 Task: Add the "purple" label to card.
Action: Mouse moved to (645, 180)
Screenshot: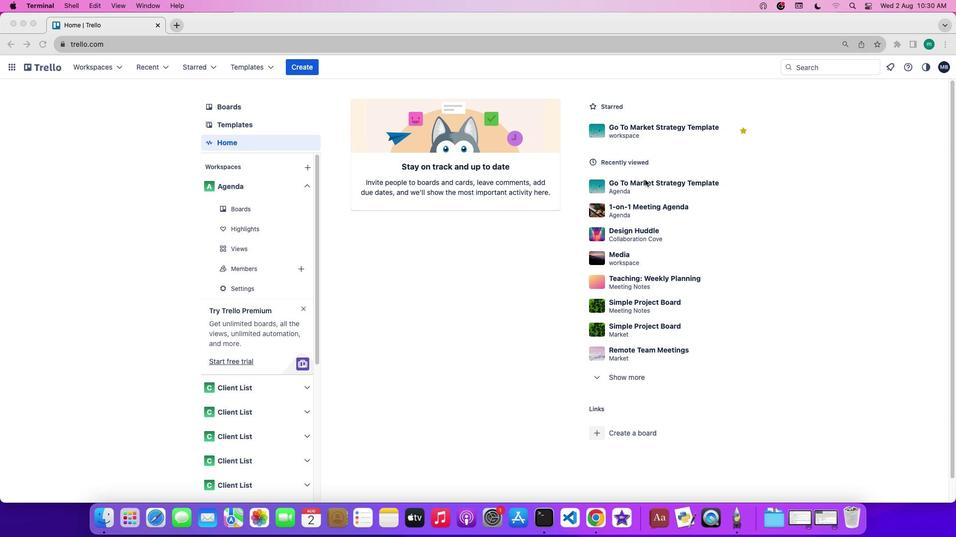 
Action: Mouse pressed left at (645, 180)
Screenshot: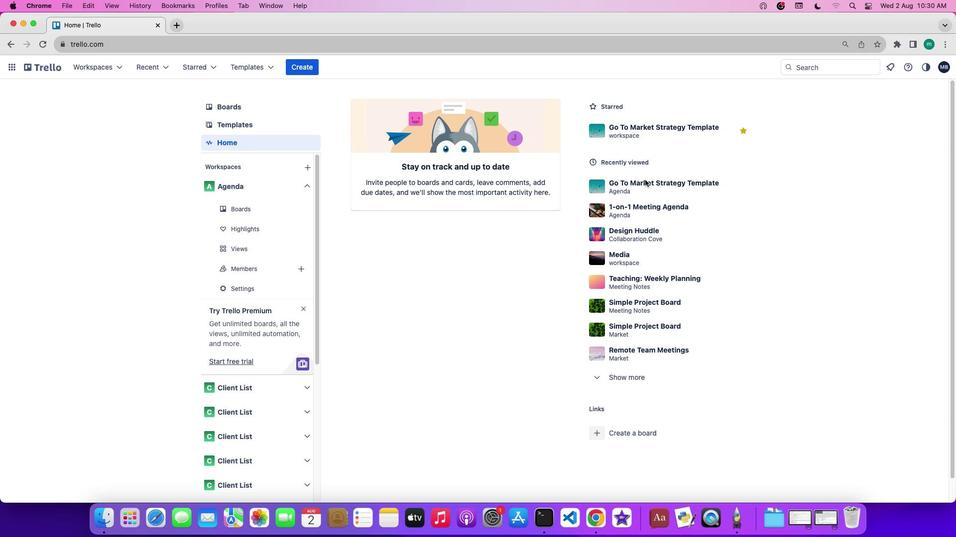 
Action: Mouse pressed left at (645, 180)
Screenshot: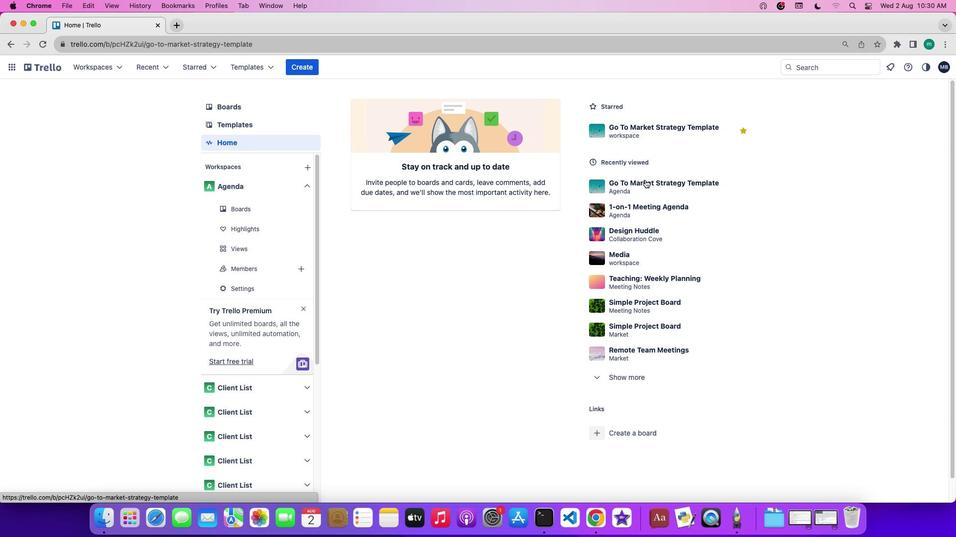 
Action: Mouse moved to (834, 225)
Screenshot: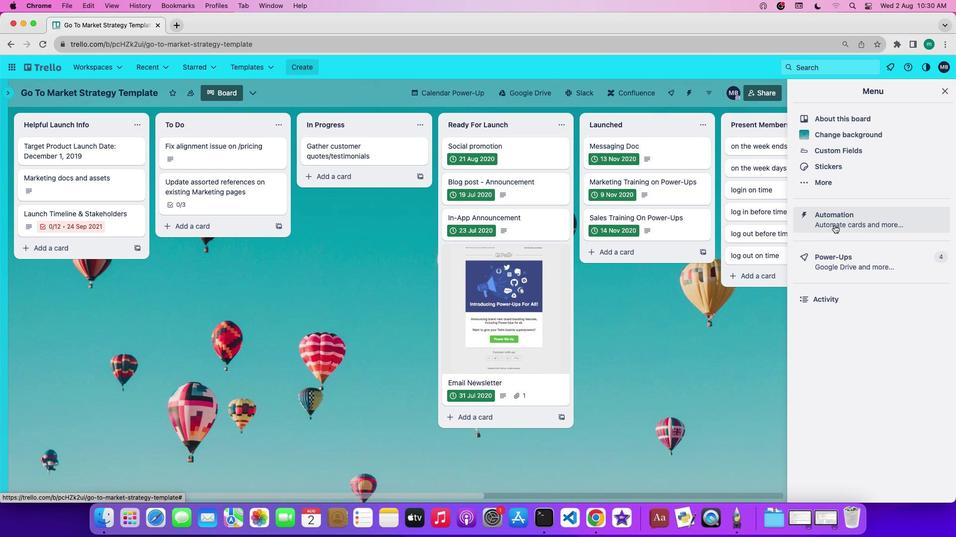 
Action: Mouse pressed left at (834, 225)
Screenshot: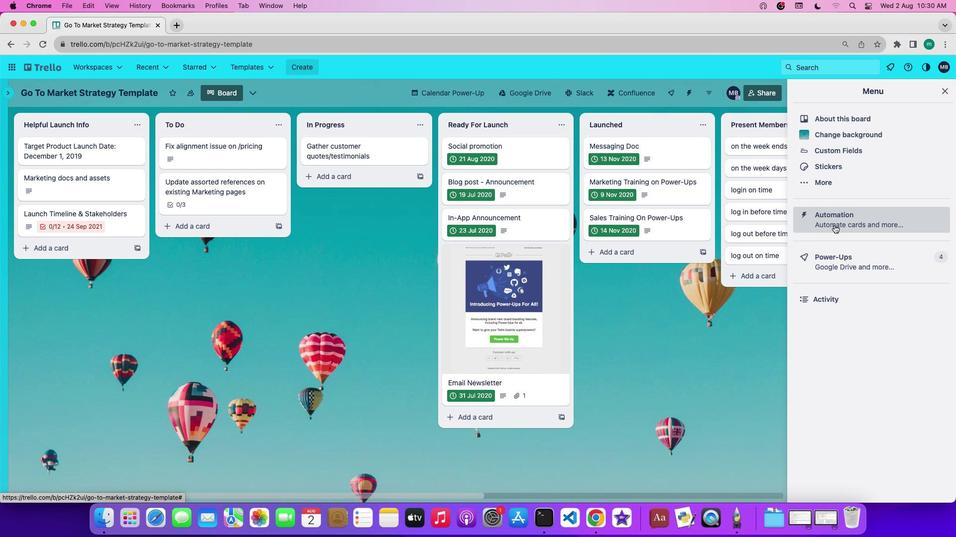 
Action: Mouse moved to (63, 263)
Screenshot: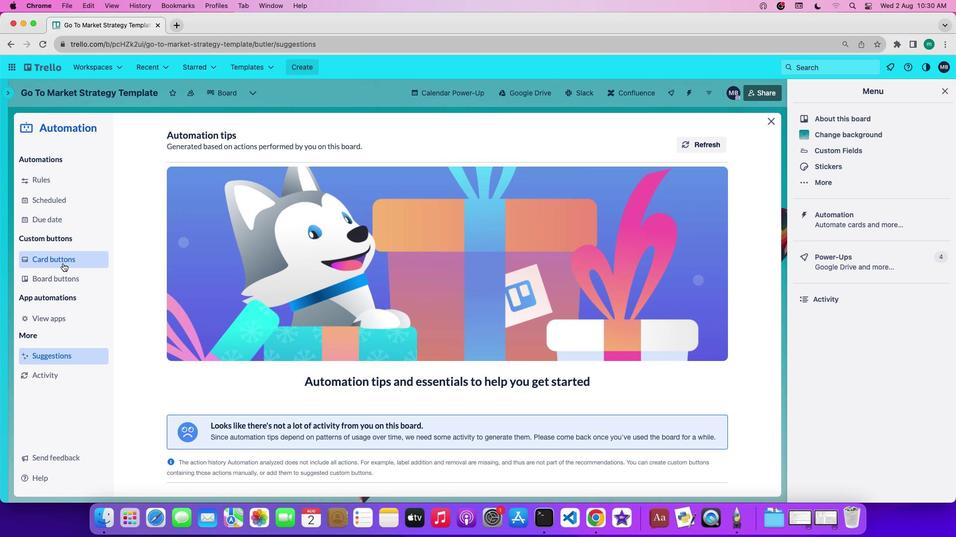 
Action: Mouse pressed left at (63, 263)
Screenshot: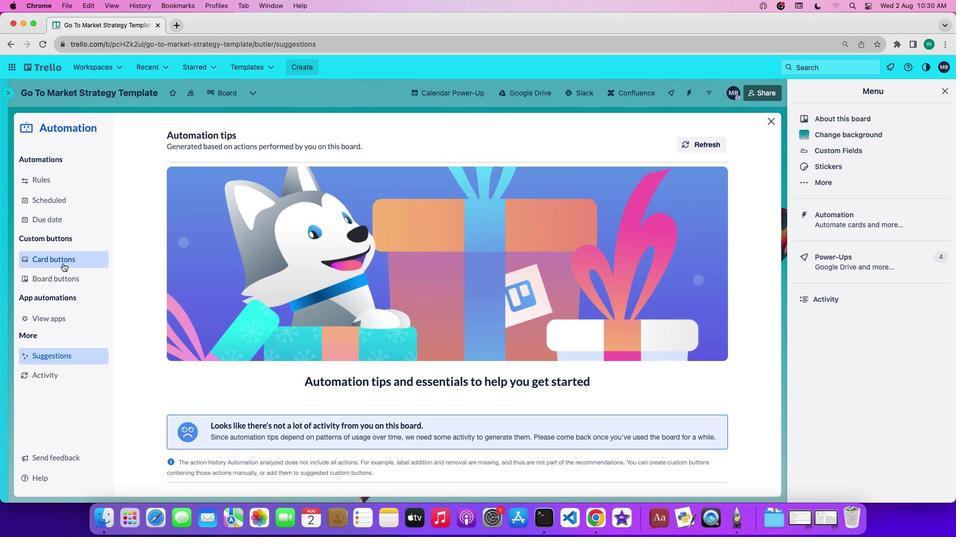 
Action: Mouse moved to (216, 345)
Screenshot: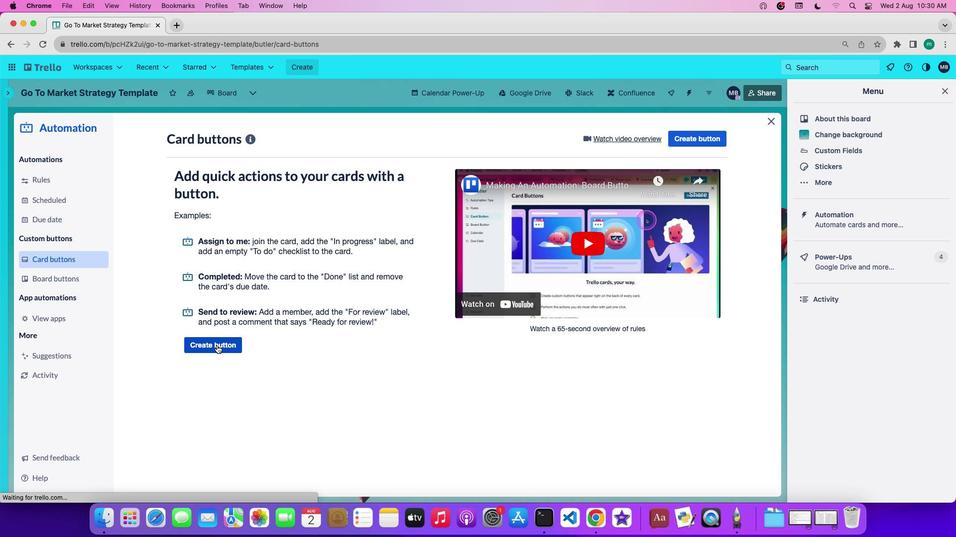 
Action: Mouse pressed left at (216, 345)
Screenshot: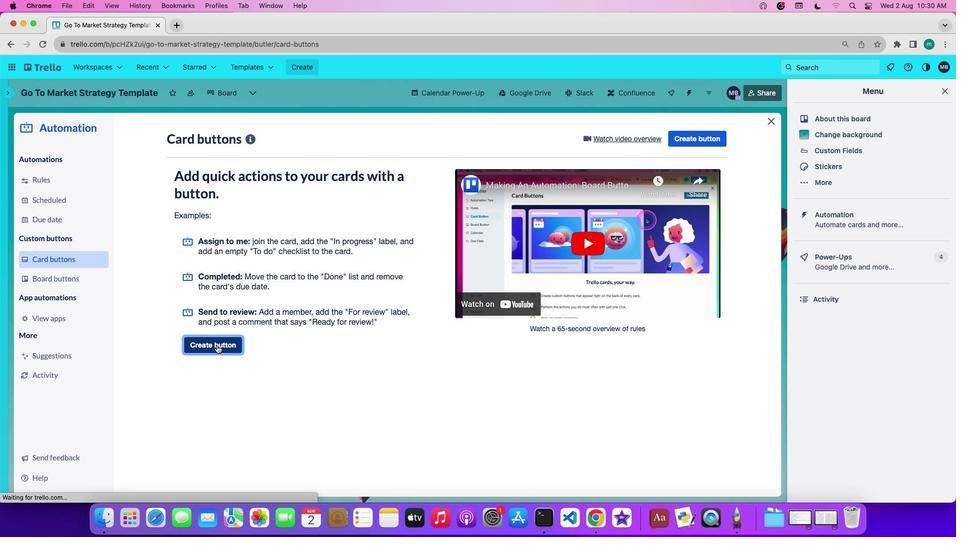 
Action: Mouse moved to (384, 272)
Screenshot: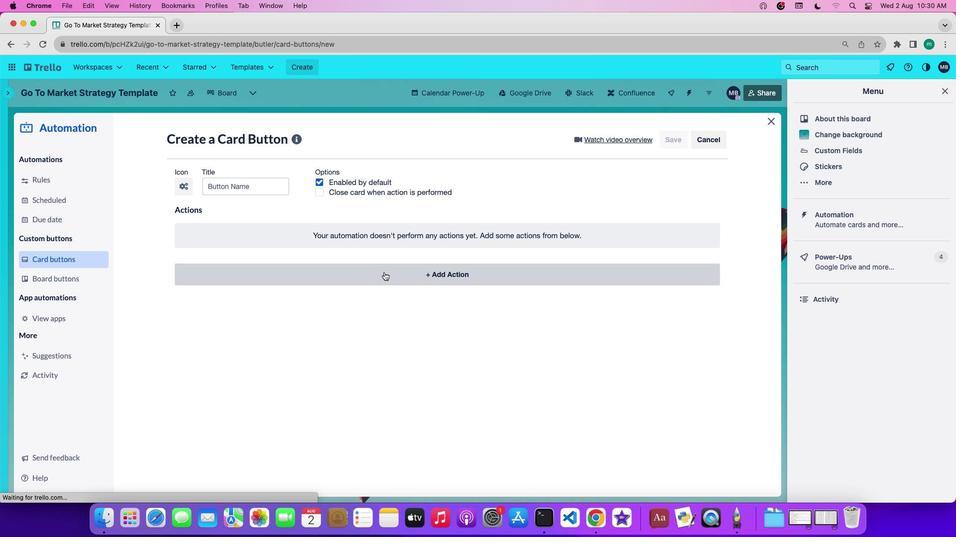 
Action: Mouse pressed left at (384, 272)
Screenshot: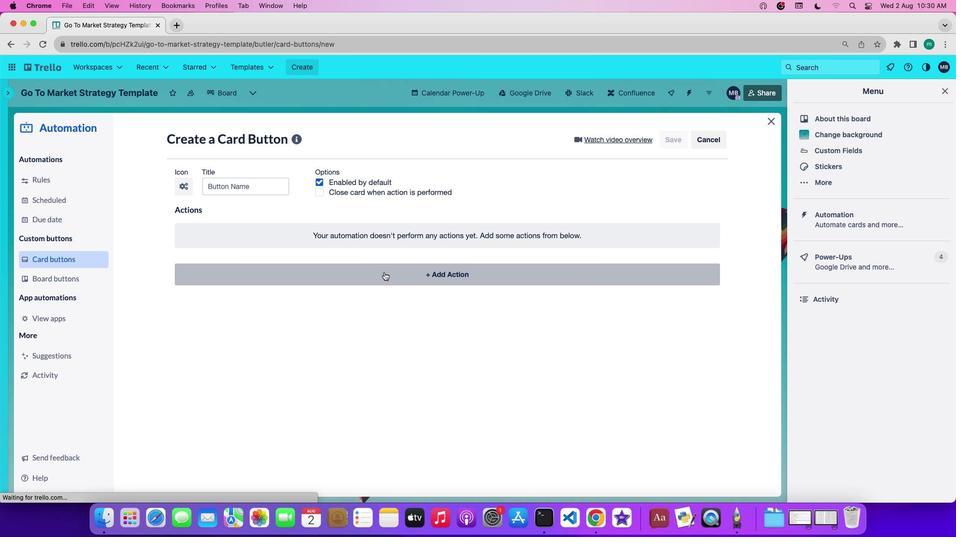 
Action: Mouse moved to (244, 303)
Screenshot: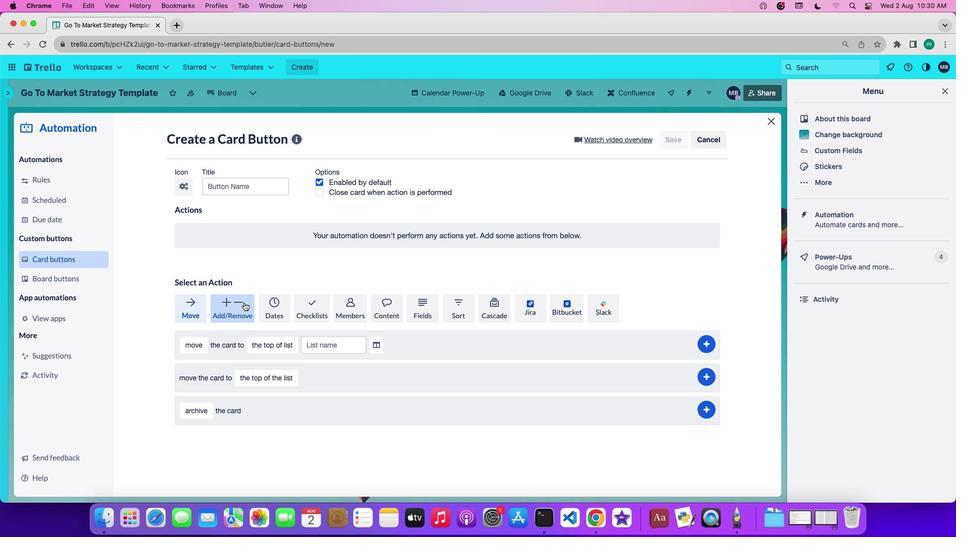 
Action: Mouse pressed left at (244, 303)
Screenshot: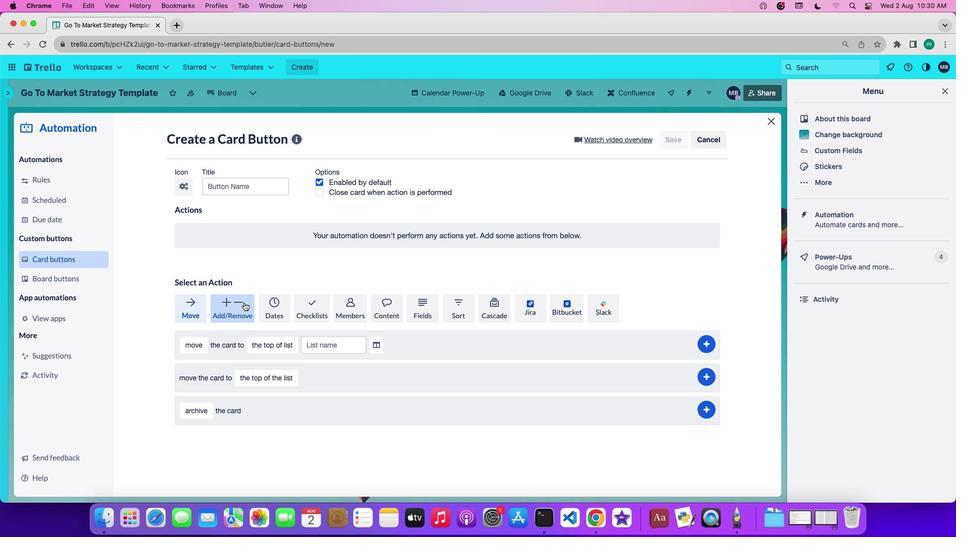 
Action: Mouse moved to (244, 306)
Screenshot: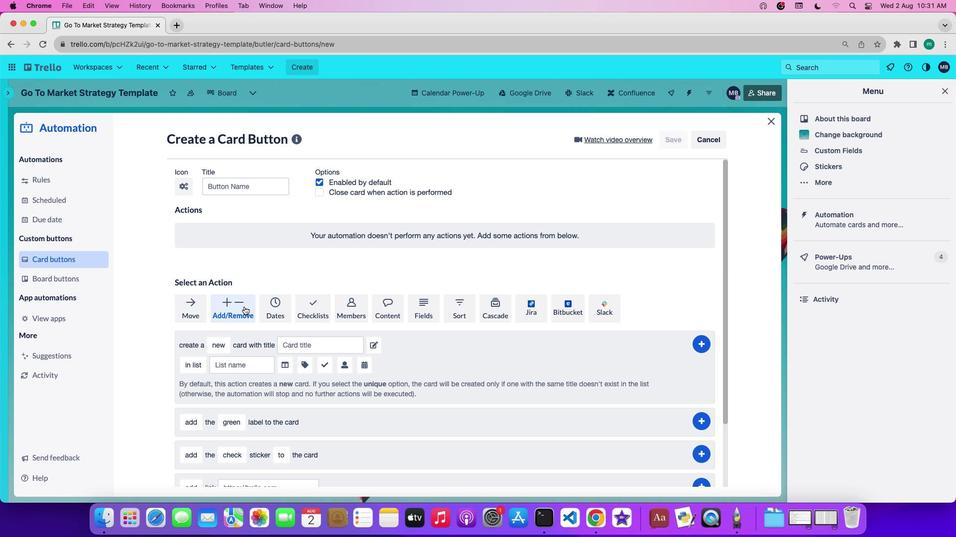 
Action: Mouse scrolled (244, 306) with delta (0, 0)
Screenshot: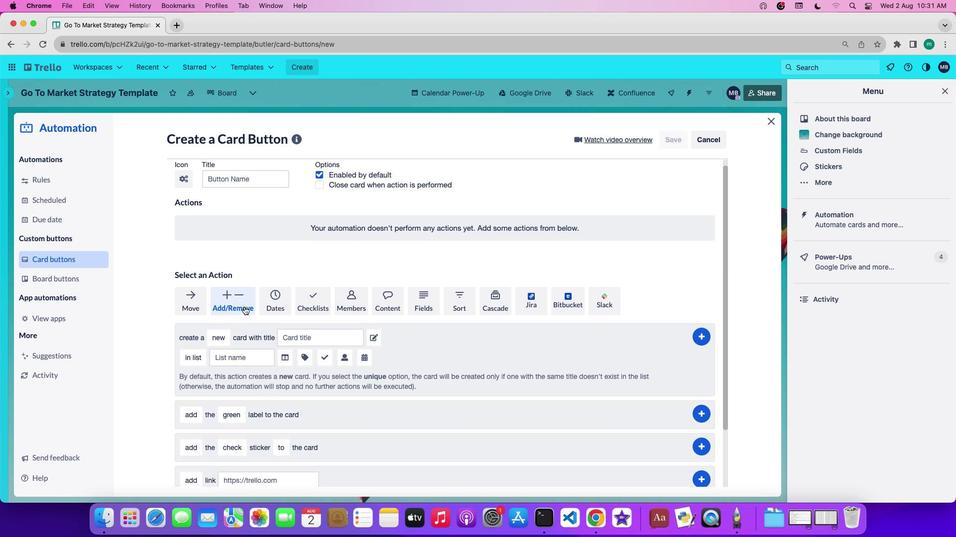 
Action: Mouse scrolled (244, 306) with delta (0, 0)
Screenshot: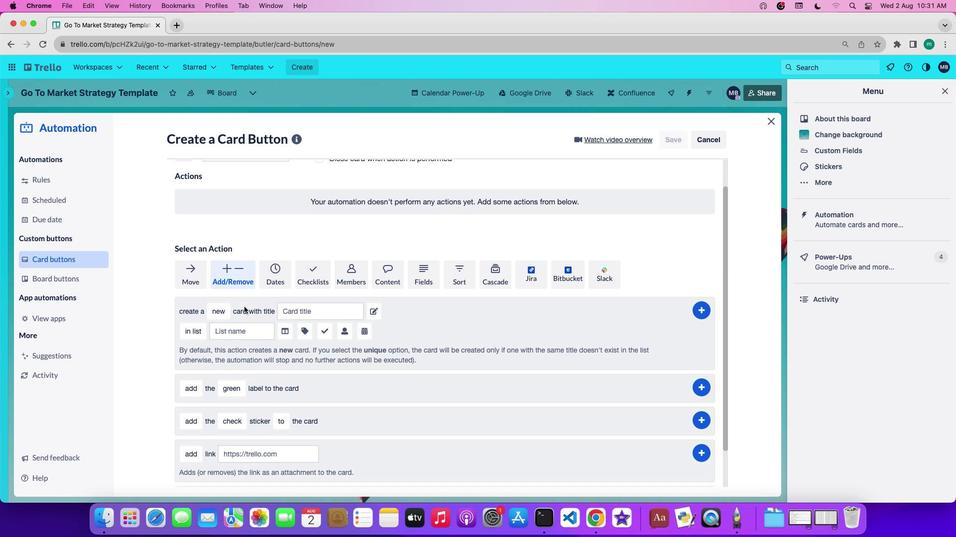 
Action: Mouse scrolled (244, 306) with delta (0, -1)
Screenshot: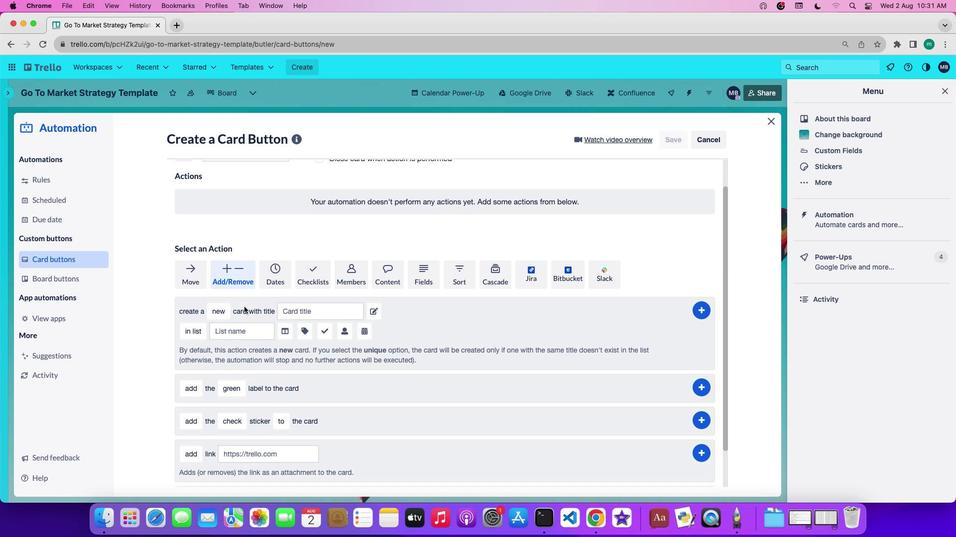 
Action: Mouse scrolled (244, 306) with delta (0, -1)
Screenshot: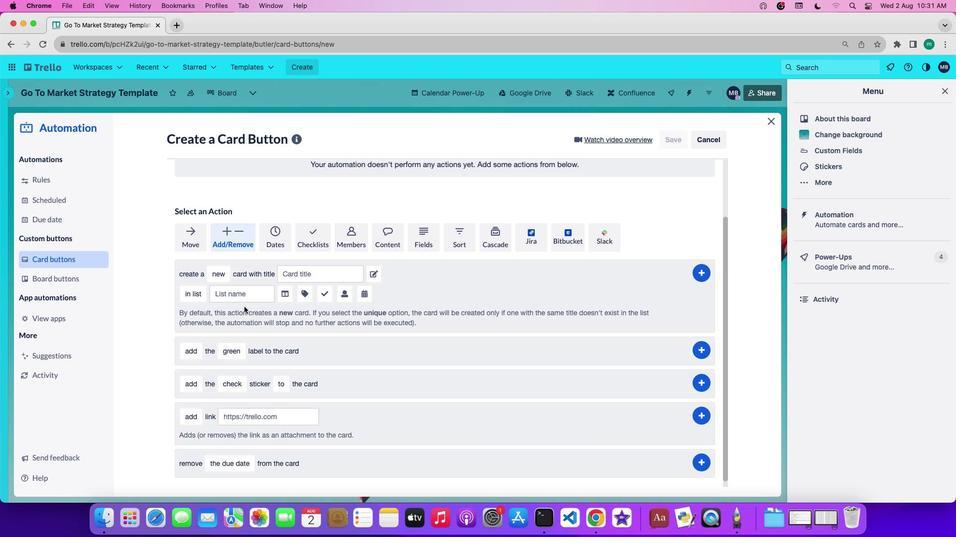 
Action: Mouse moved to (187, 345)
Screenshot: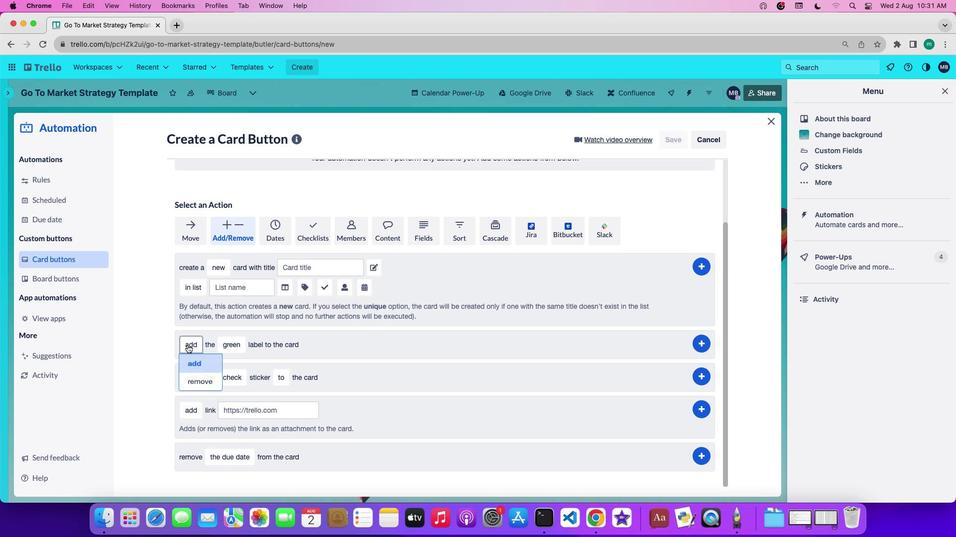 
Action: Mouse pressed left at (187, 345)
Screenshot: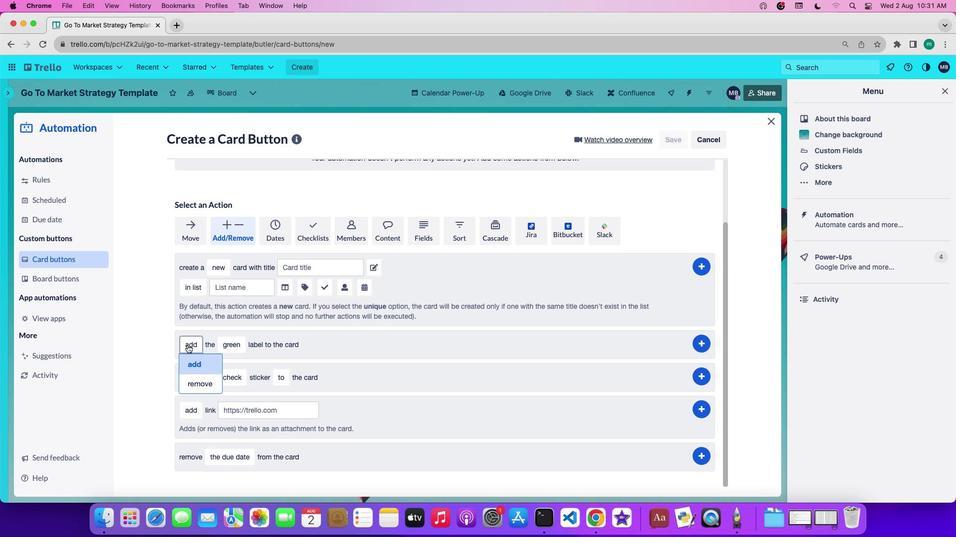 
Action: Mouse moved to (202, 364)
Screenshot: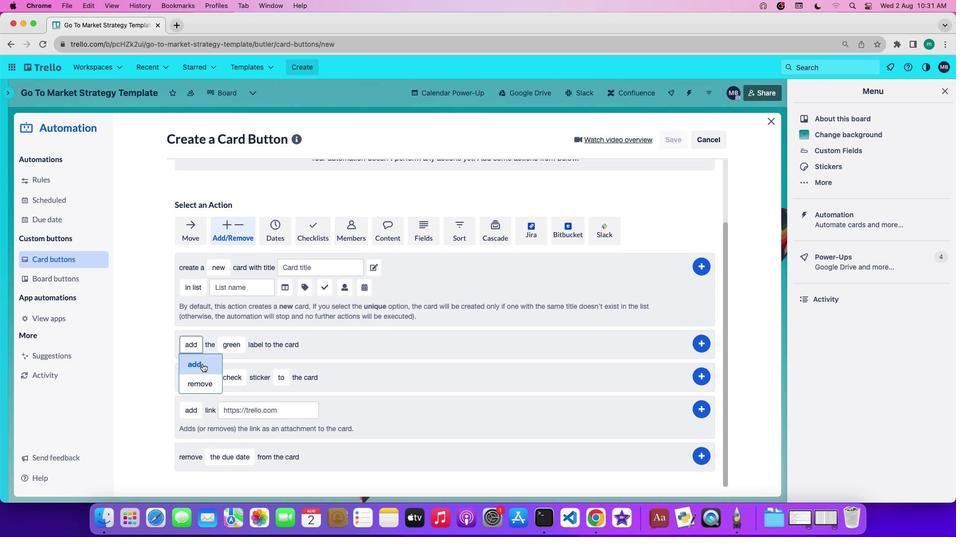 
Action: Mouse pressed left at (202, 364)
Screenshot: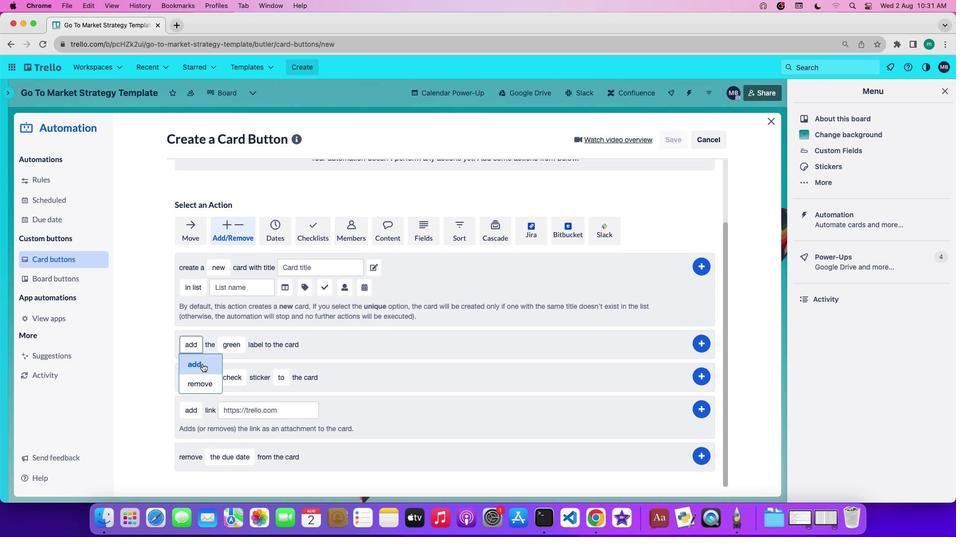 
Action: Mouse moved to (229, 351)
Screenshot: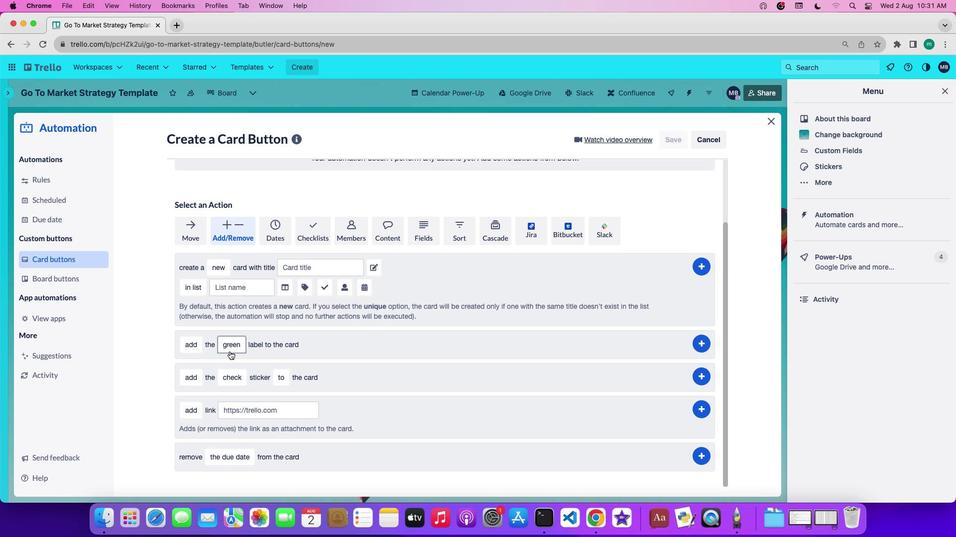 
Action: Mouse pressed left at (229, 351)
Screenshot: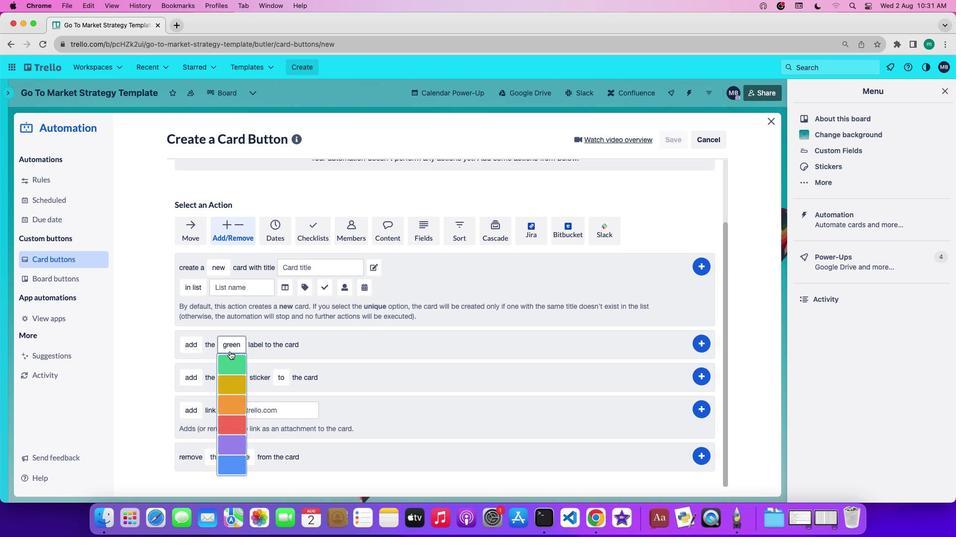 
Action: Mouse moved to (234, 446)
Screenshot: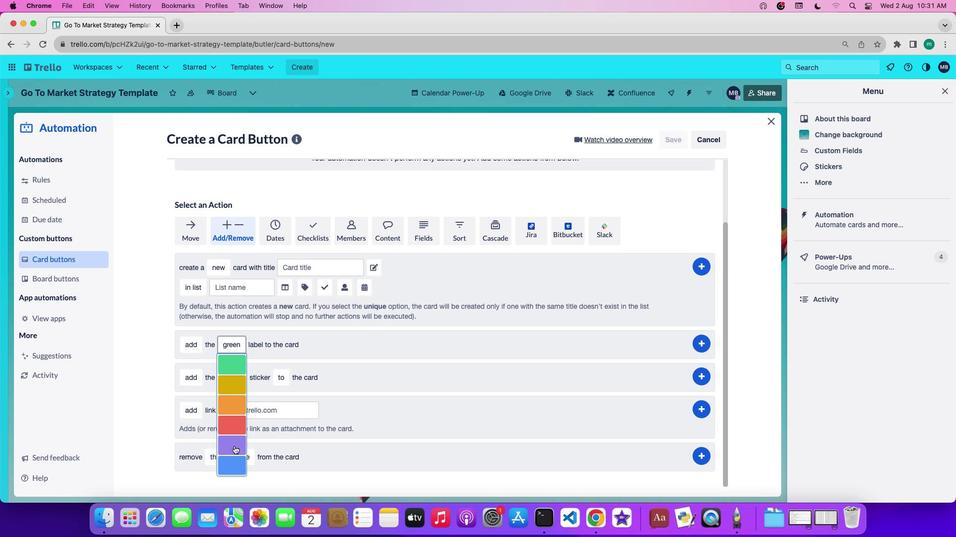 
Action: Mouse pressed left at (234, 446)
Screenshot: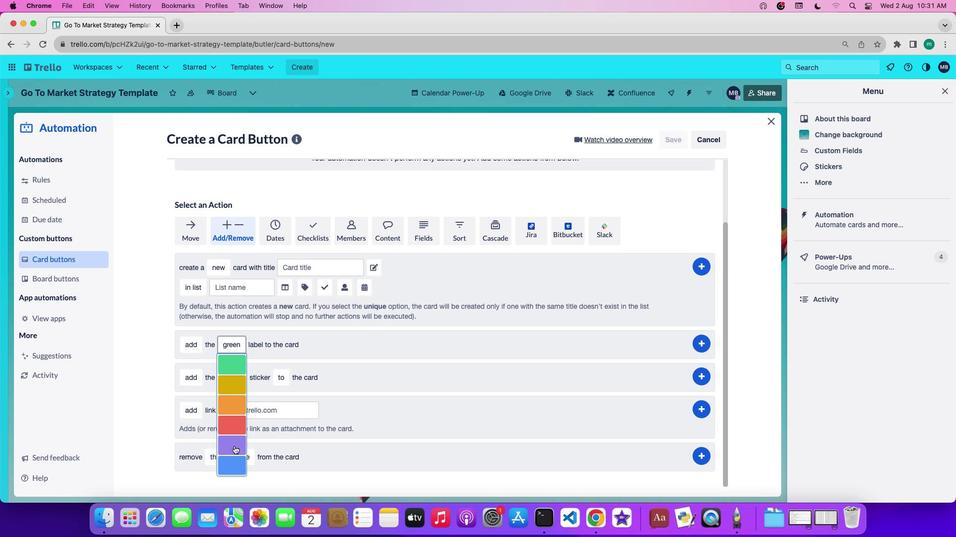 
Action: Mouse moved to (700, 344)
Screenshot: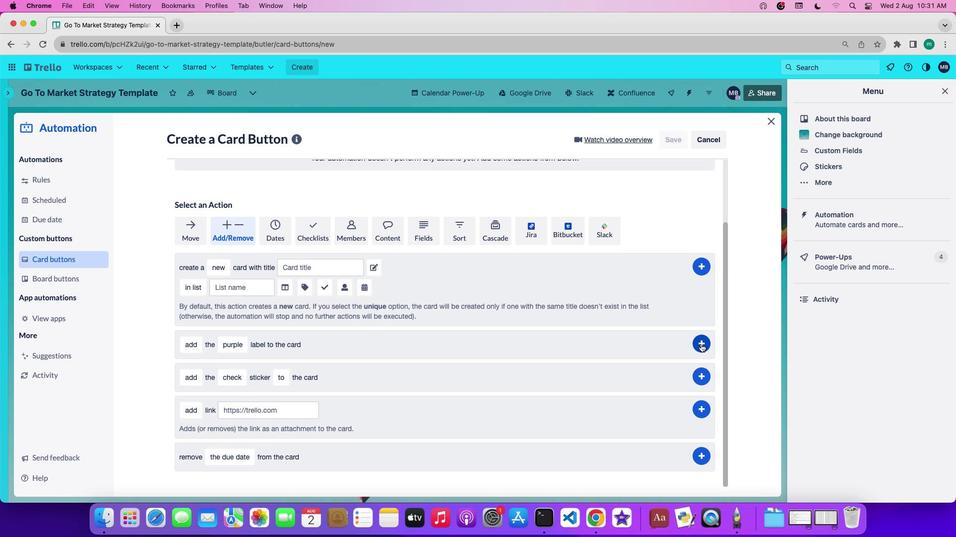 
Action: Mouse pressed left at (700, 344)
Screenshot: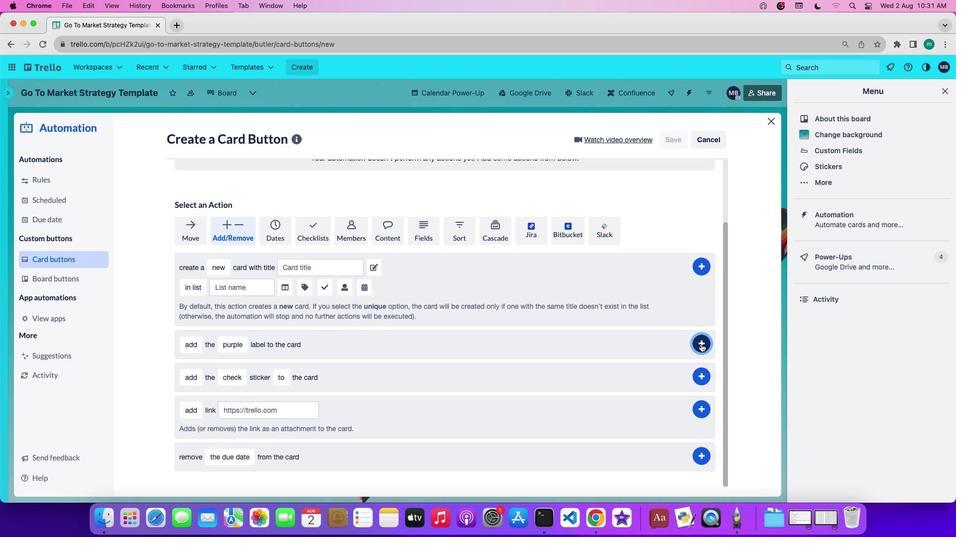
Action: Mouse moved to (731, 353)
Screenshot: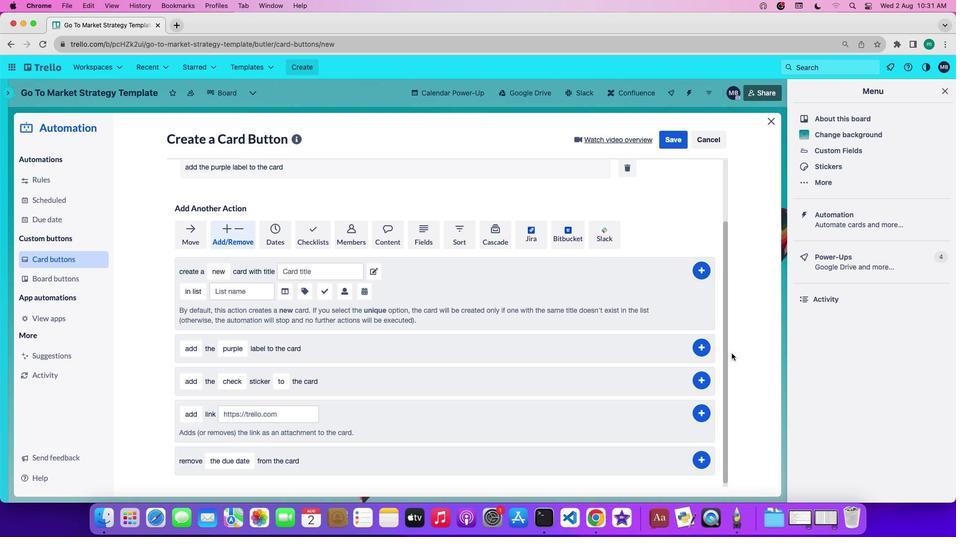 
